 Task: Create new user session information for users
Action: Mouse moved to (96, 267)
Screenshot: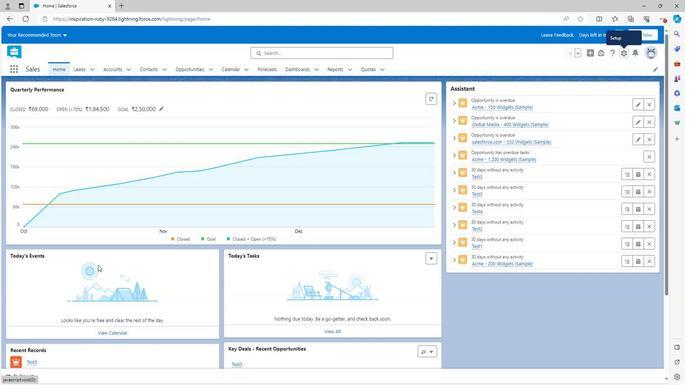 
Action: Mouse scrolled (96, 266) with delta (0, 0)
Screenshot: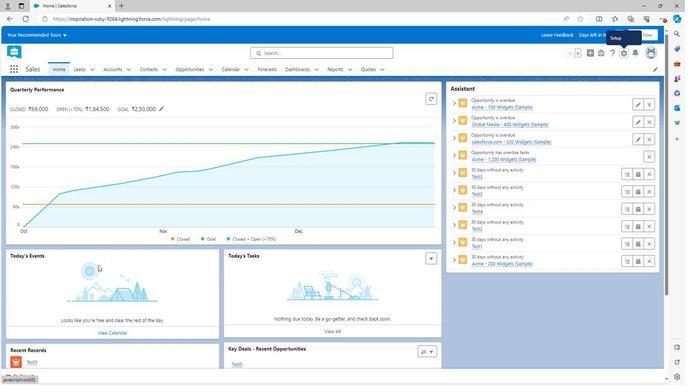 
Action: Mouse scrolled (96, 266) with delta (0, 0)
Screenshot: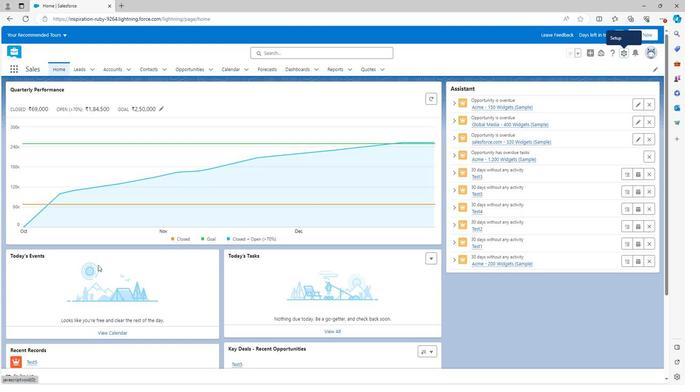 
Action: Mouse scrolled (96, 266) with delta (0, 0)
Screenshot: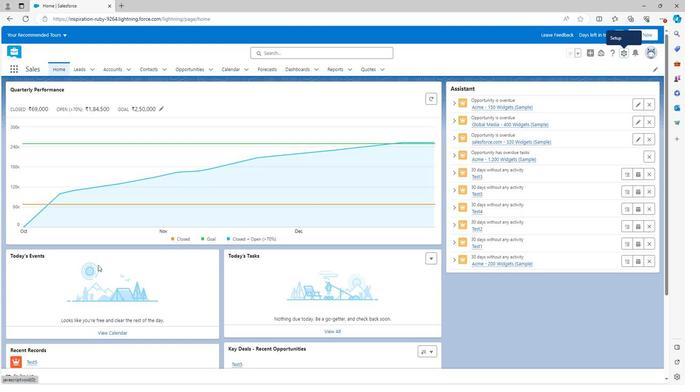 
Action: Mouse scrolled (96, 267) with delta (0, 0)
Screenshot: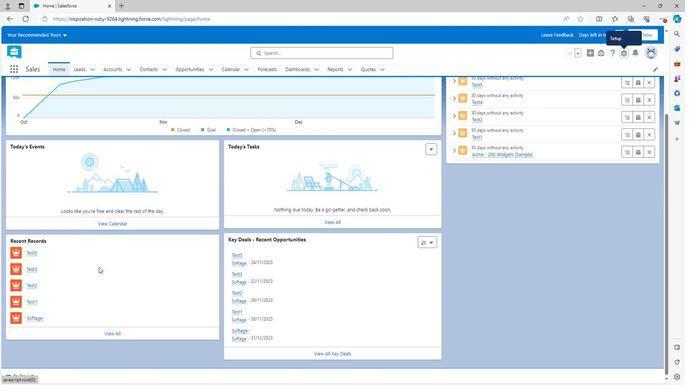 
Action: Mouse scrolled (96, 267) with delta (0, 0)
Screenshot: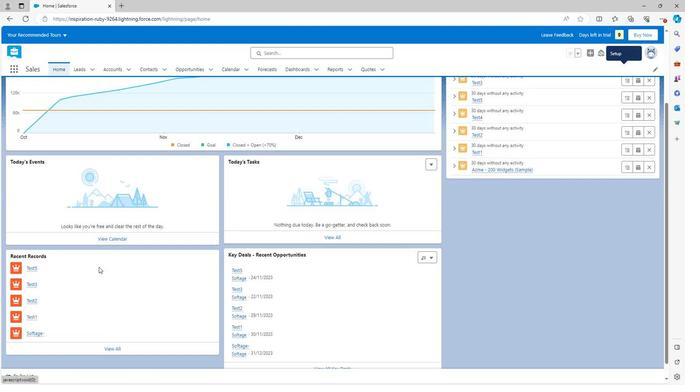 
Action: Mouse scrolled (96, 267) with delta (0, 0)
Screenshot: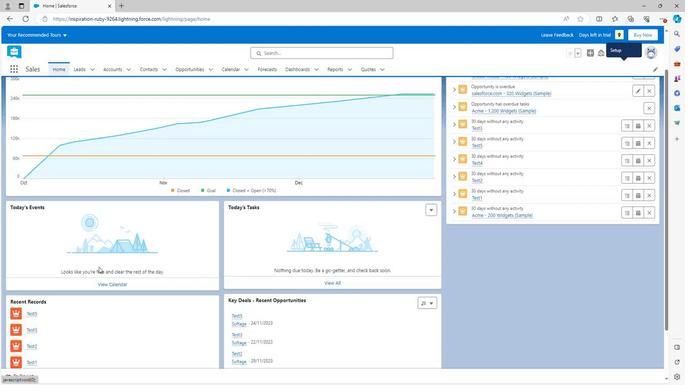 
Action: Mouse scrolled (96, 267) with delta (0, 0)
Screenshot: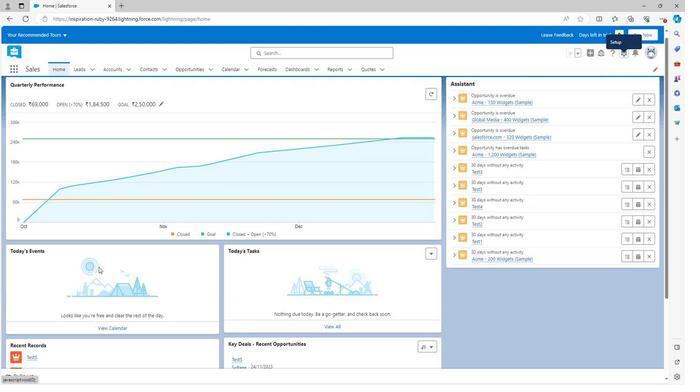 
Action: Mouse moved to (622, 53)
Screenshot: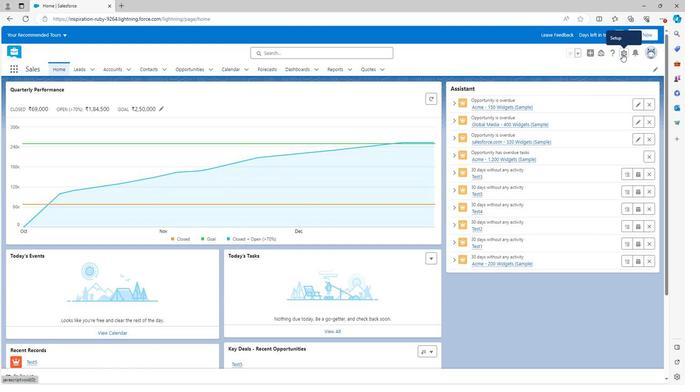 
Action: Mouse pressed left at (622, 53)
Screenshot: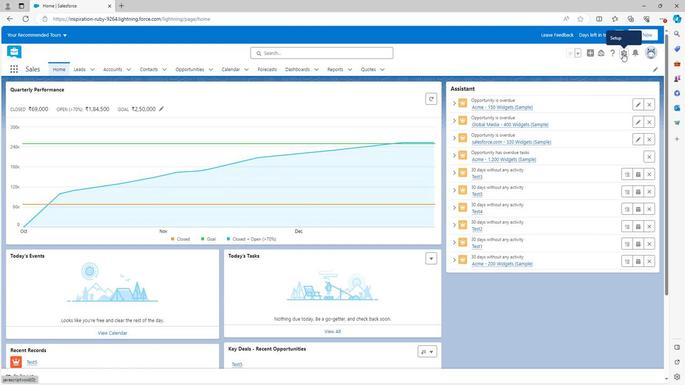 
Action: Mouse moved to (599, 73)
Screenshot: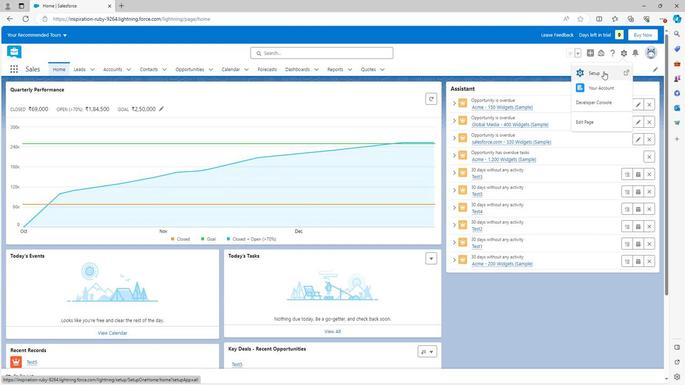 
Action: Mouse pressed left at (599, 73)
Screenshot: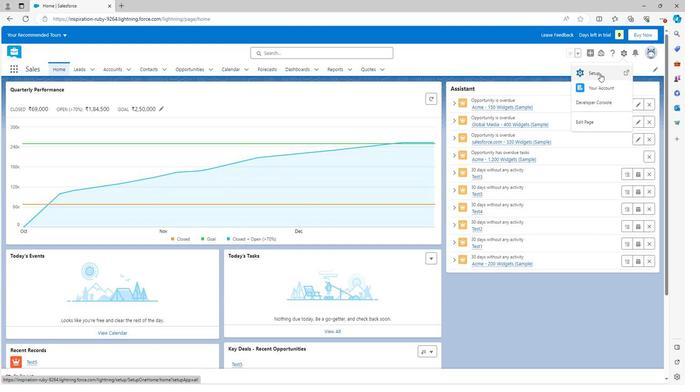 
Action: Mouse moved to (48, 350)
Screenshot: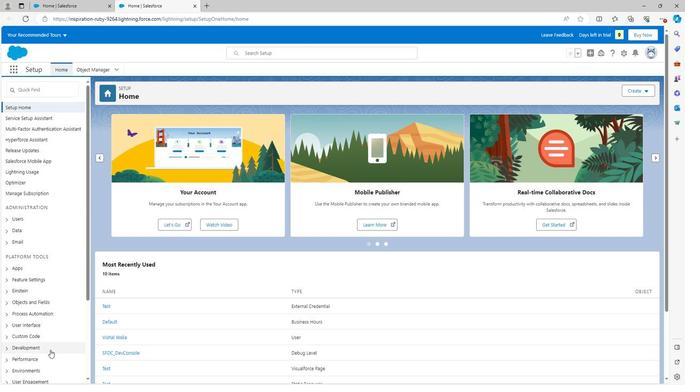
Action: Mouse scrolled (48, 349) with delta (0, 0)
Screenshot: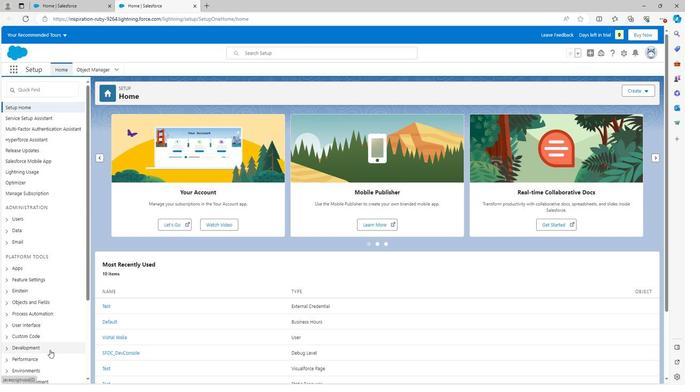 
Action: Mouse scrolled (48, 349) with delta (0, 0)
Screenshot: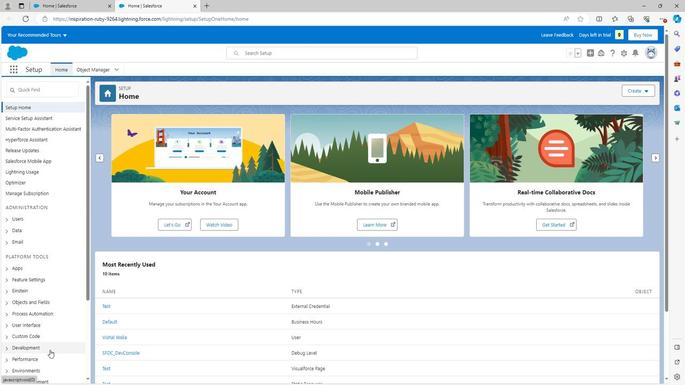 
Action: Mouse scrolled (48, 349) with delta (0, 0)
Screenshot: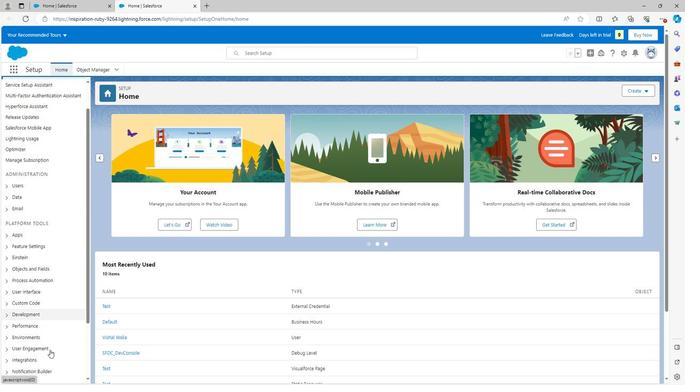 
Action: Mouse scrolled (48, 349) with delta (0, 0)
Screenshot: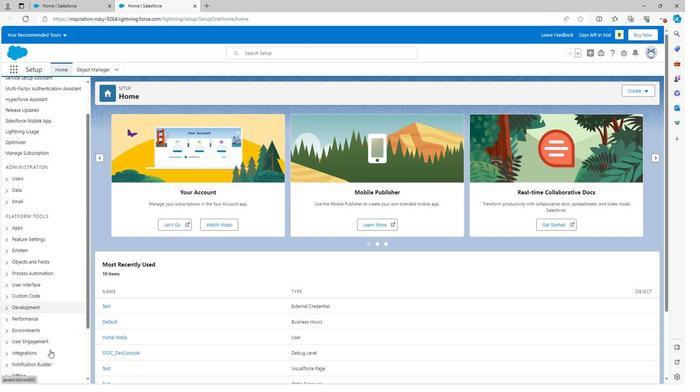 
Action: Mouse scrolled (48, 349) with delta (0, 0)
Screenshot: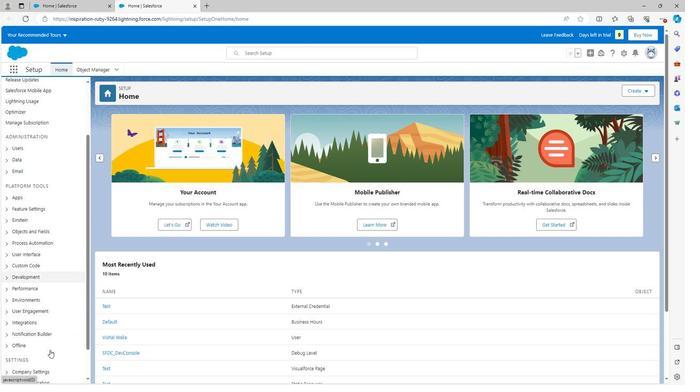 
Action: Mouse scrolled (48, 349) with delta (0, 0)
Screenshot: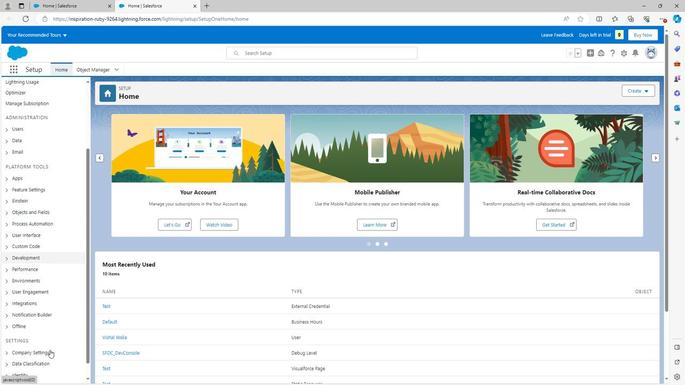 
Action: Mouse moved to (4, 372)
Screenshot: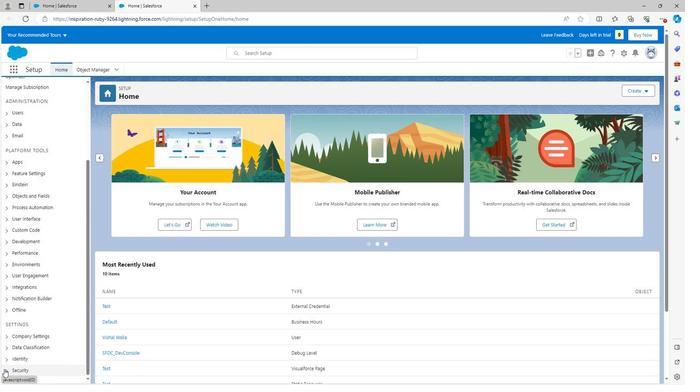 
Action: Mouse pressed left at (4, 372)
Screenshot: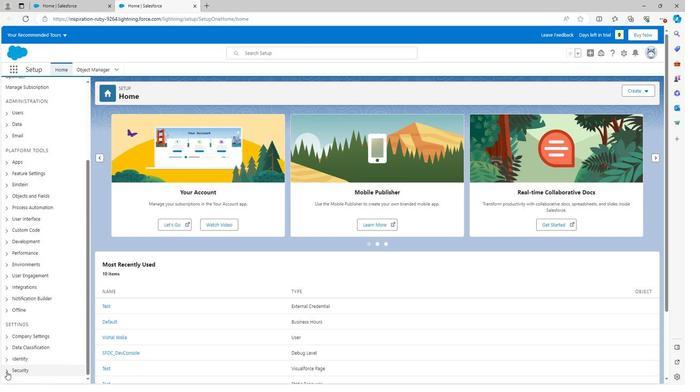 
Action: Mouse moved to (34, 316)
Screenshot: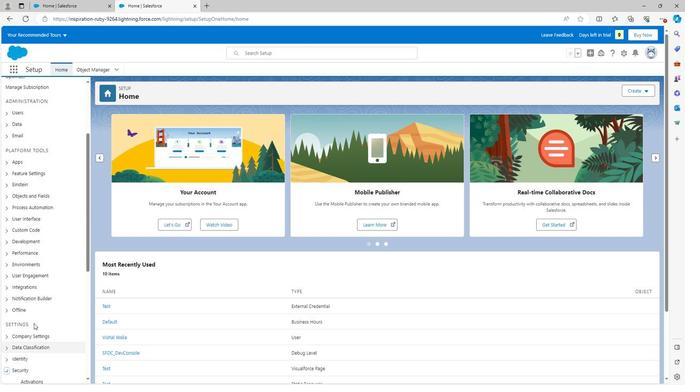 
Action: Mouse scrolled (34, 316) with delta (0, 0)
Screenshot: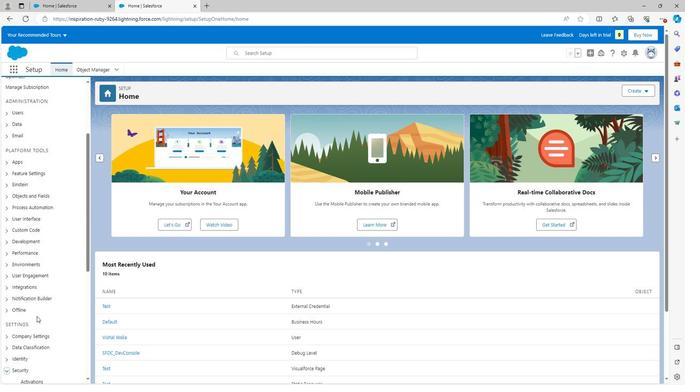 
Action: Mouse moved to (35, 316)
Screenshot: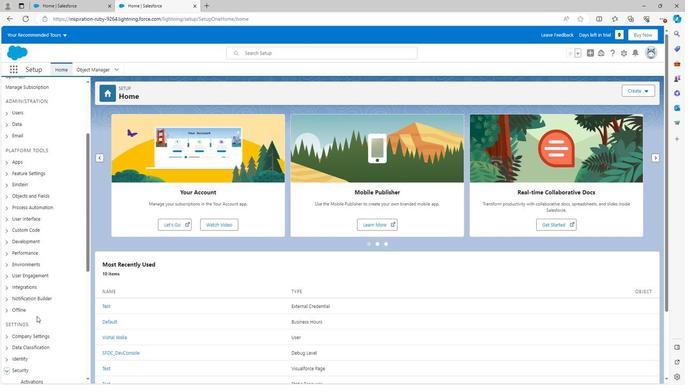 
Action: Mouse scrolled (35, 316) with delta (0, 0)
Screenshot: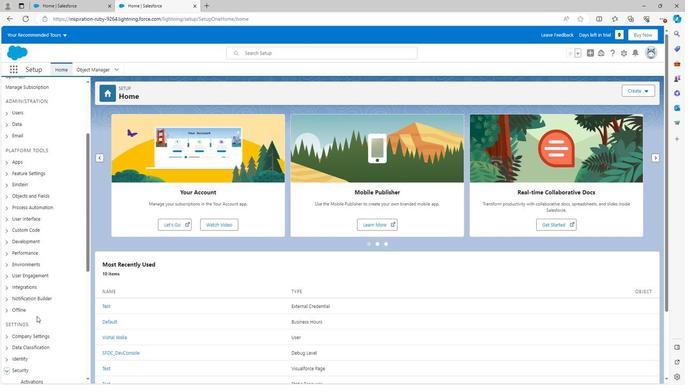 
Action: Mouse scrolled (35, 316) with delta (0, 0)
Screenshot: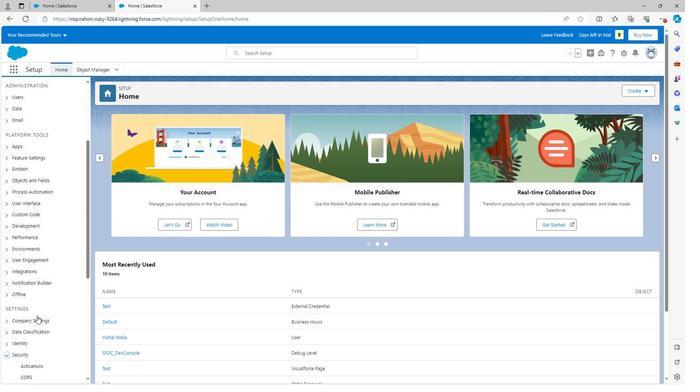 
Action: Mouse scrolled (35, 316) with delta (0, 0)
Screenshot: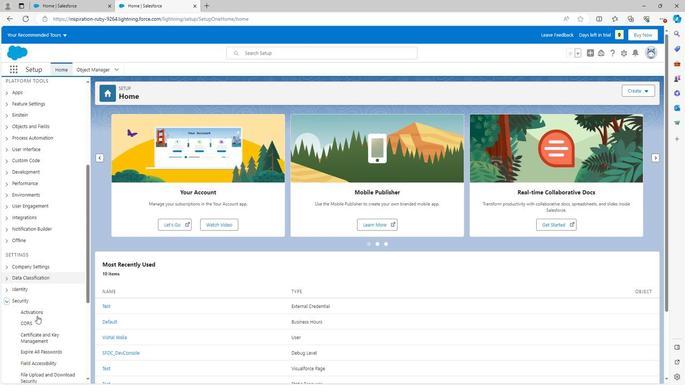 
Action: Mouse moved to (37, 310)
Screenshot: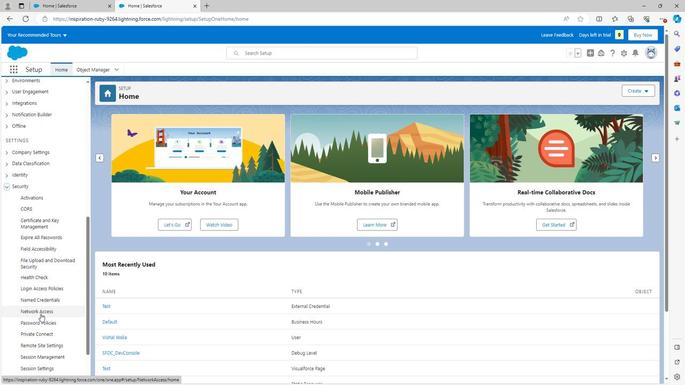 
Action: Mouse scrolled (37, 309) with delta (0, 0)
Screenshot: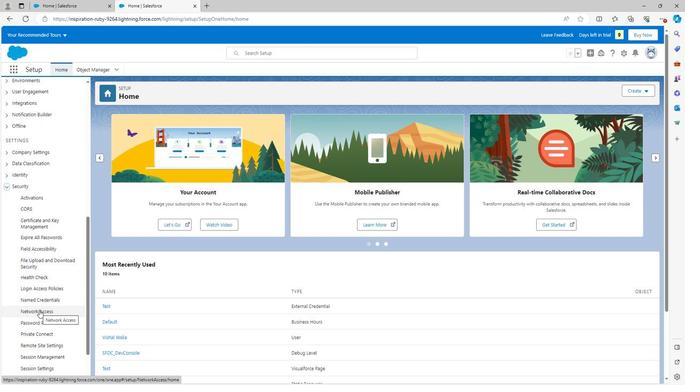 
Action: Mouse moved to (40, 324)
Screenshot: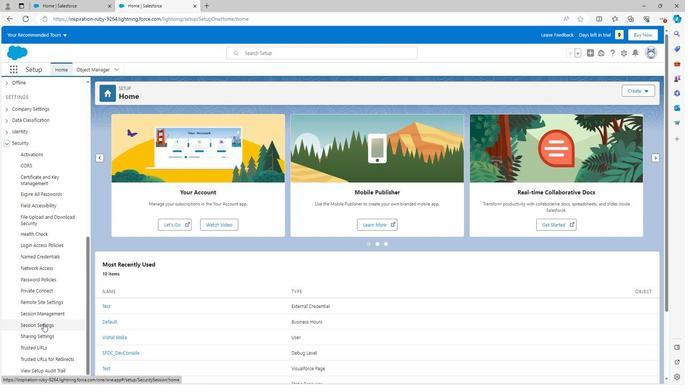 
Action: Mouse pressed left at (40, 324)
Screenshot: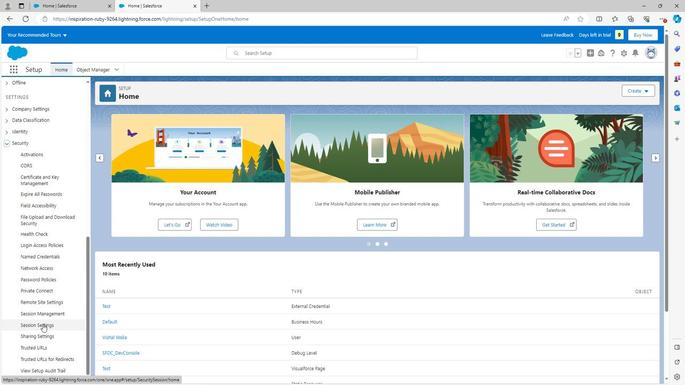 
Action: Mouse moved to (36, 312)
Screenshot: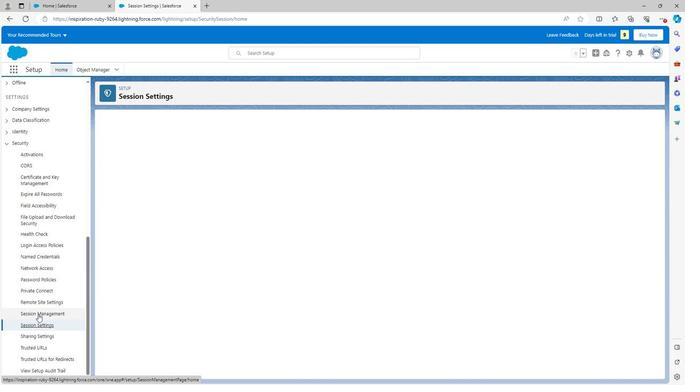 
Action: Mouse pressed left at (36, 312)
Screenshot: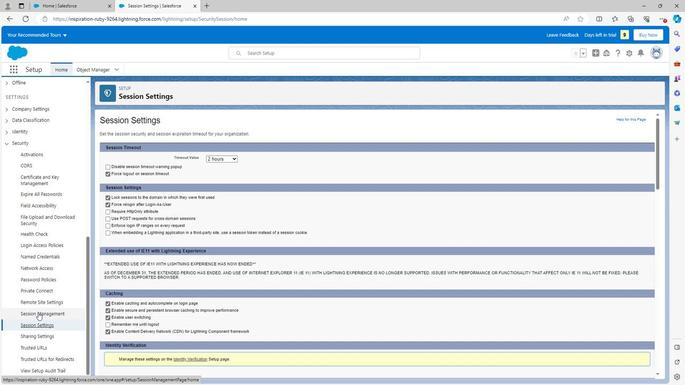 
Action: Mouse moved to (373, 165)
Screenshot: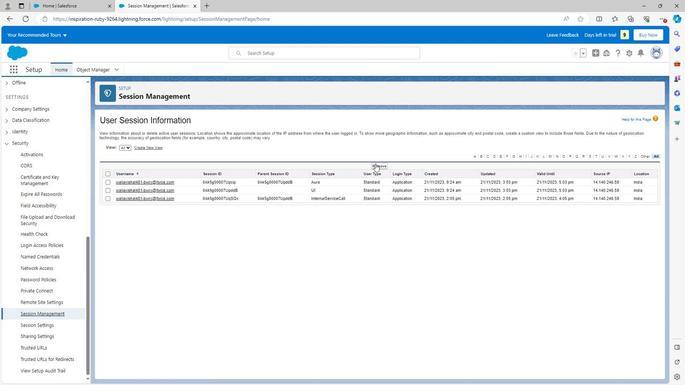 
Action: Mouse pressed left at (373, 165)
Screenshot: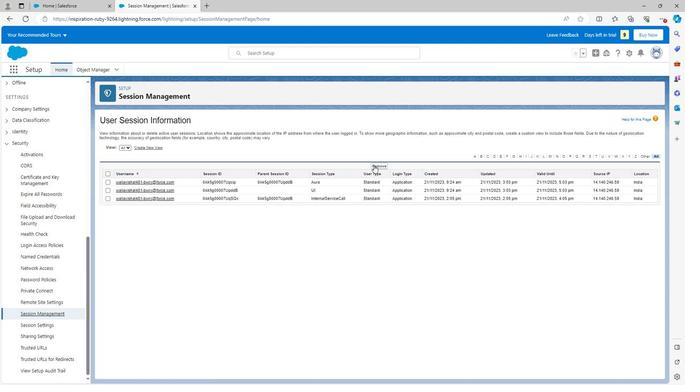 
Action: Mouse moved to (398, 60)
Screenshot: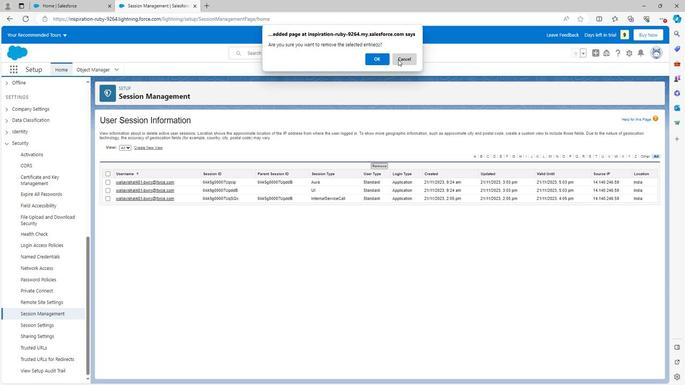 
Action: Mouse pressed left at (398, 60)
Screenshot: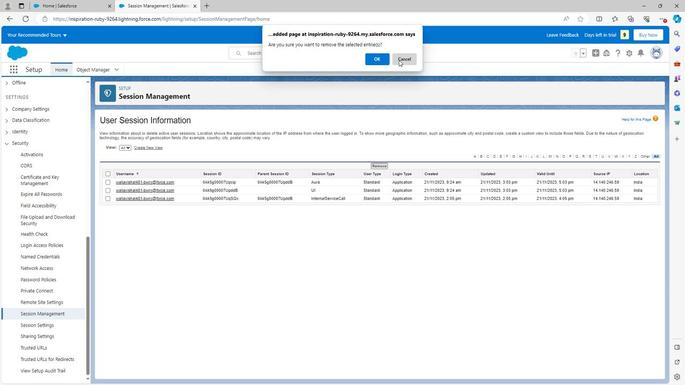 
Action: Mouse moved to (155, 146)
Screenshot: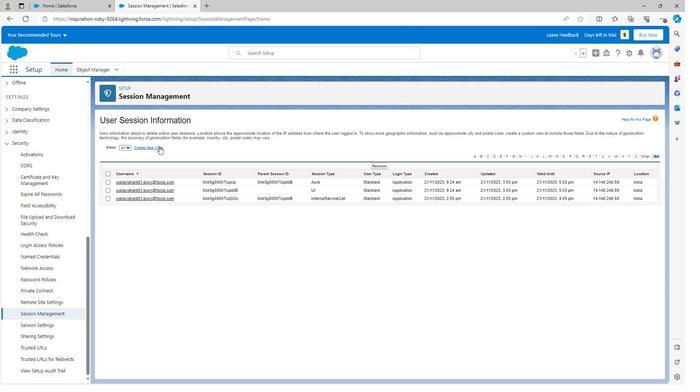 
Action: Mouse pressed left at (155, 146)
Screenshot: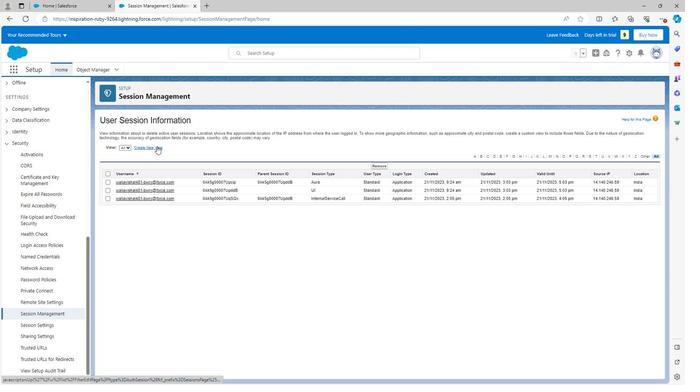 
Action: Mouse moved to (176, 196)
Screenshot: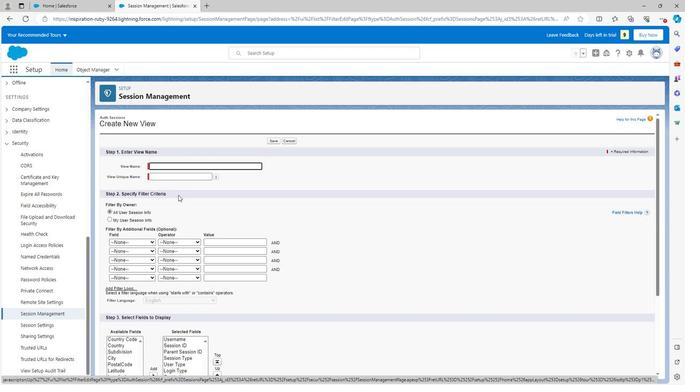 
Action: Mouse scrolled (176, 196) with delta (0, 0)
Screenshot: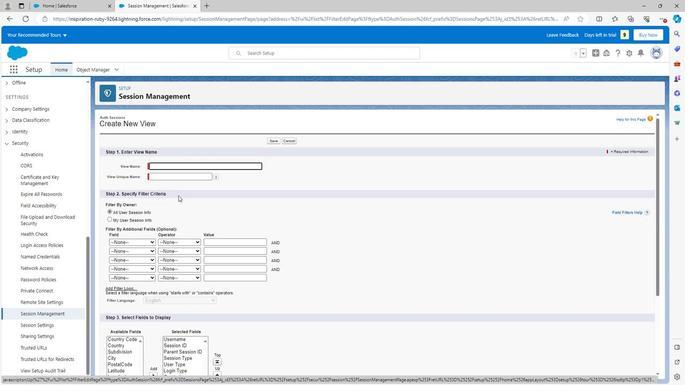 
Action: Mouse moved to (177, 198)
Screenshot: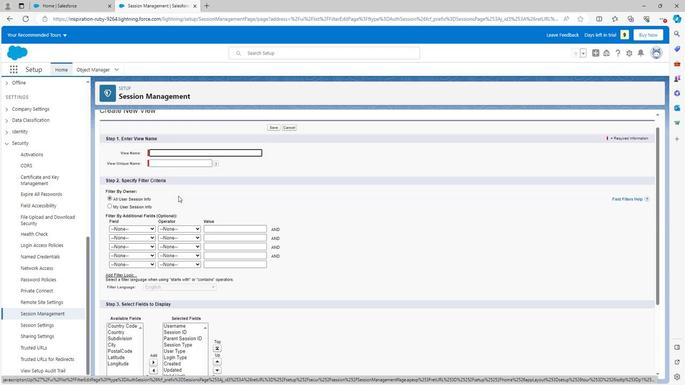 
Action: Mouse scrolled (177, 198) with delta (0, 0)
Screenshot: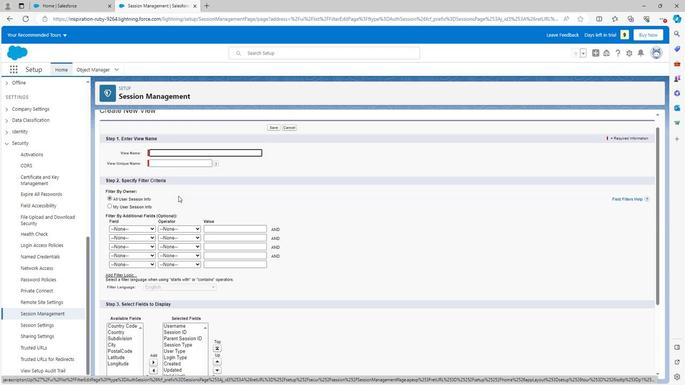 
Action: Mouse moved to (177, 198)
Screenshot: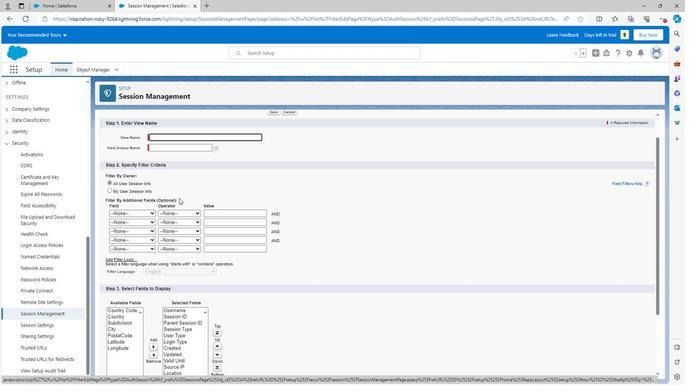 
Action: Mouse scrolled (177, 198) with delta (0, 0)
Screenshot: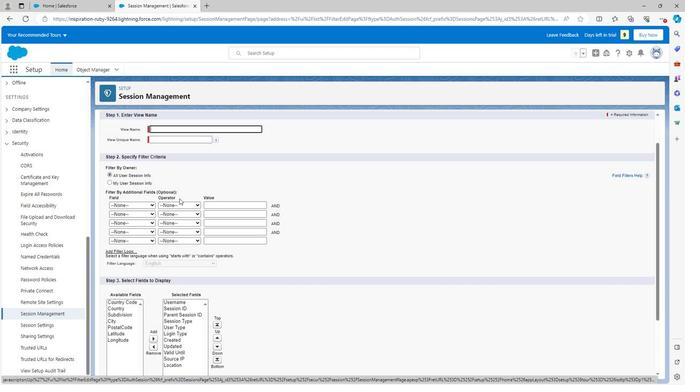 
Action: Mouse scrolled (177, 198) with delta (0, 0)
Screenshot: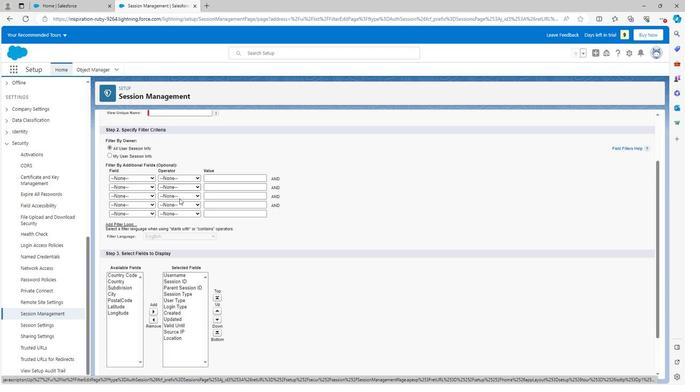 
Action: Mouse scrolled (177, 198) with delta (0, 0)
Screenshot: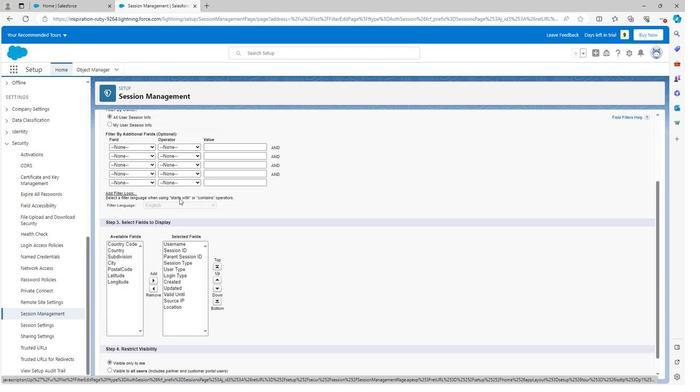
Action: Mouse scrolled (177, 198) with delta (0, 0)
Screenshot: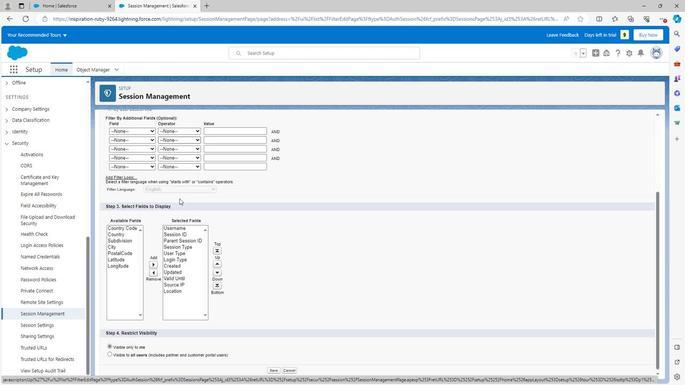 
Action: Mouse scrolled (177, 199) with delta (0, 0)
Screenshot: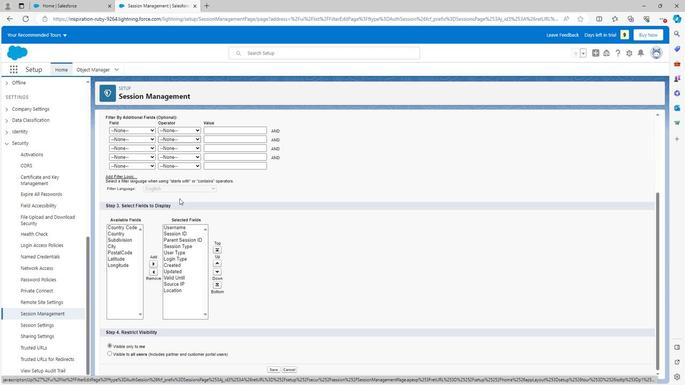 
Action: Mouse scrolled (177, 199) with delta (0, 0)
Screenshot: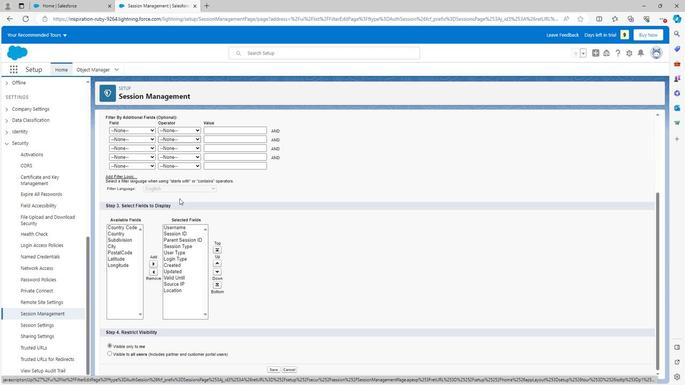 
Action: Mouse scrolled (177, 199) with delta (0, 0)
Screenshot: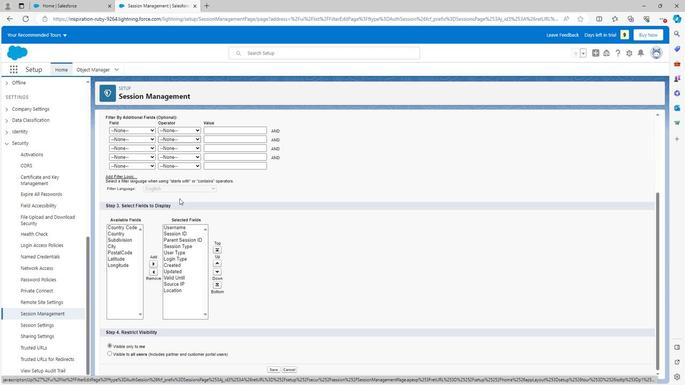 
Action: Mouse scrolled (177, 199) with delta (0, 0)
Screenshot: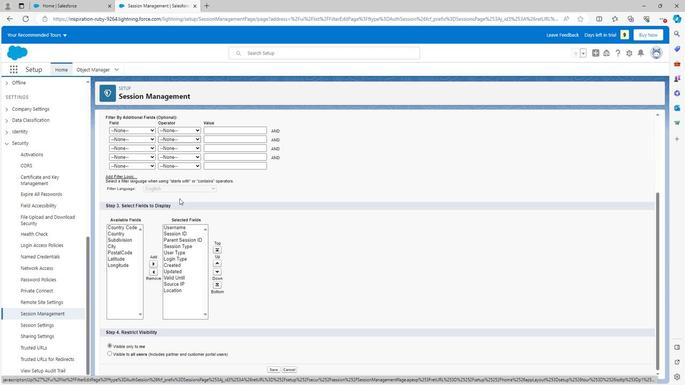 
Action: Mouse scrolled (177, 199) with delta (0, 0)
Screenshot: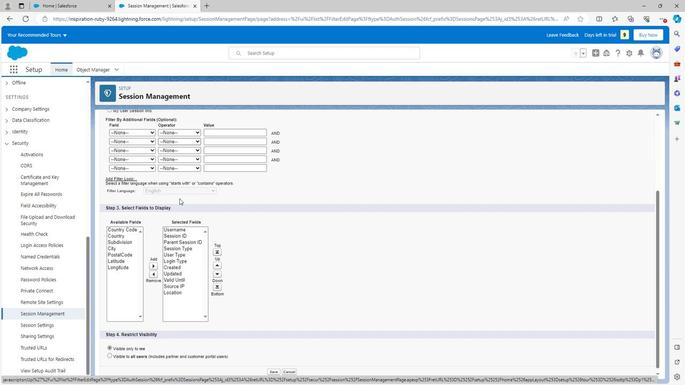 
Action: Mouse moved to (178, 198)
Screenshot: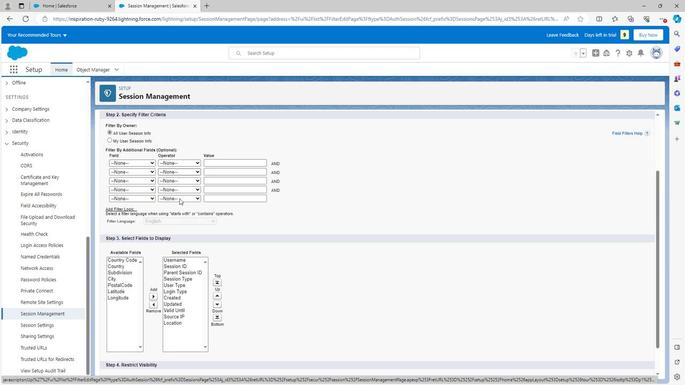 
Action: Mouse scrolled (178, 199) with delta (0, 0)
Screenshot: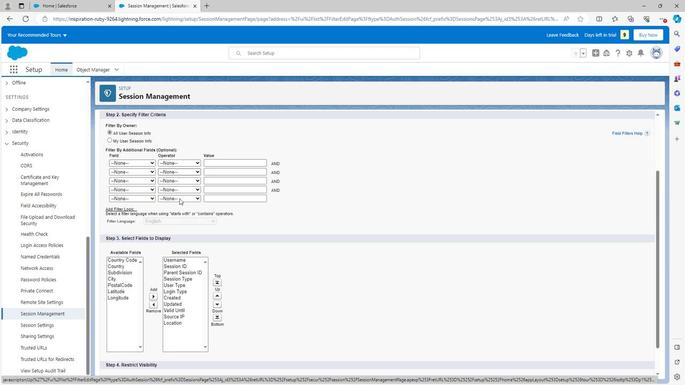 
Action: Mouse moved to (289, 141)
Screenshot: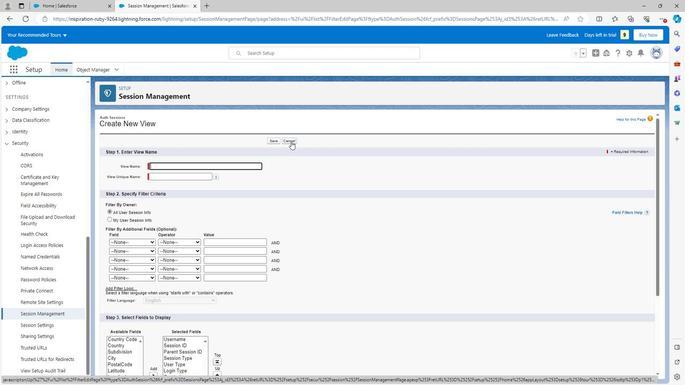 
Action: Mouse pressed left at (289, 141)
Screenshot: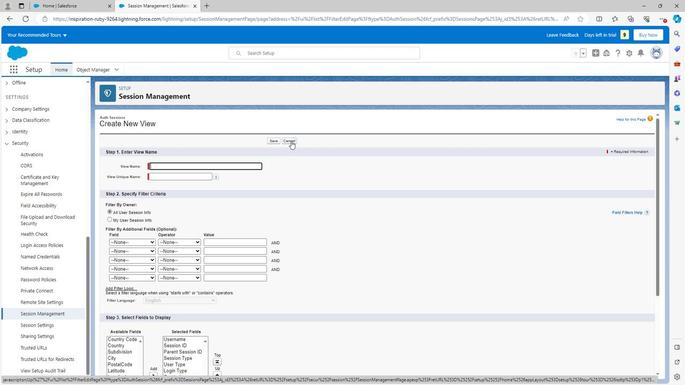 
Action: Mouse moved to (252, 210)
Screenshot: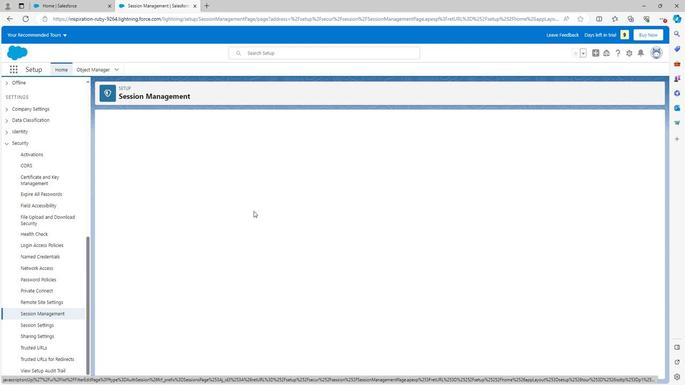
